 Task: Implement a JavaScript function to count the occurrences of a character in a string.
Action: Mouse moved to (64, 5)
Screenshot: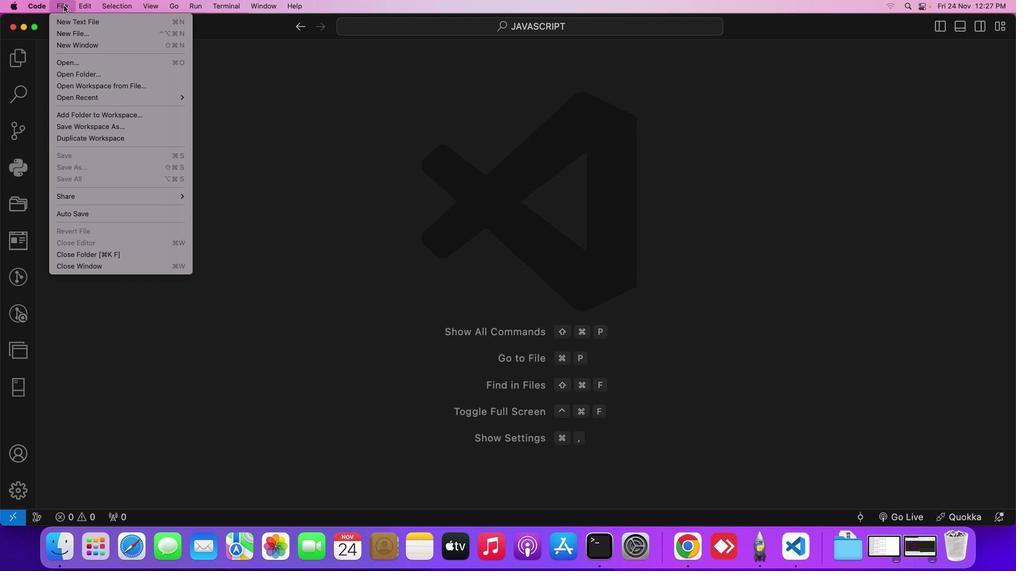 
Action: Mouse pressed left at (64, 5)
Screenshot: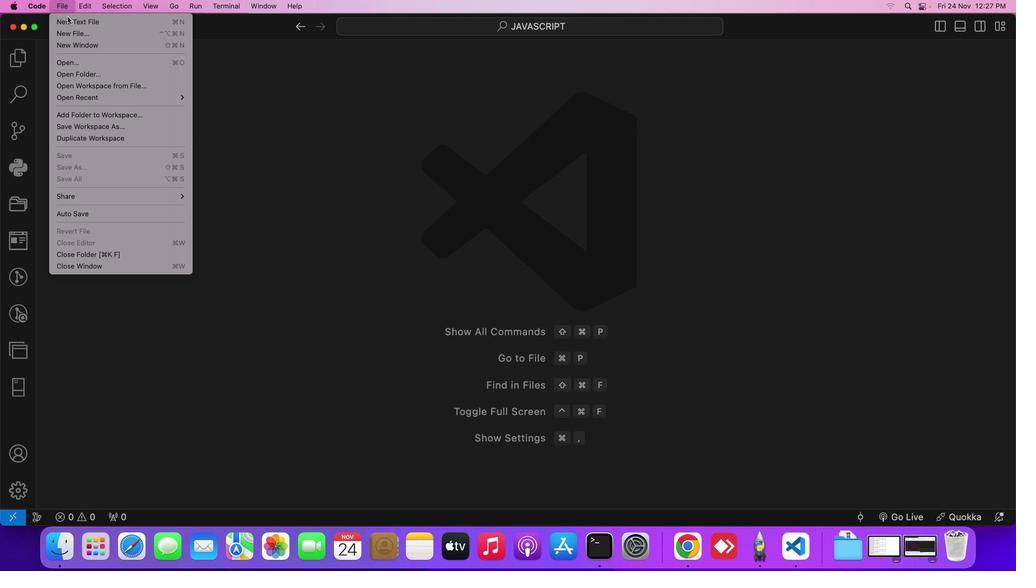 
Action: Mouse moved to (69, 20)
Screenshot: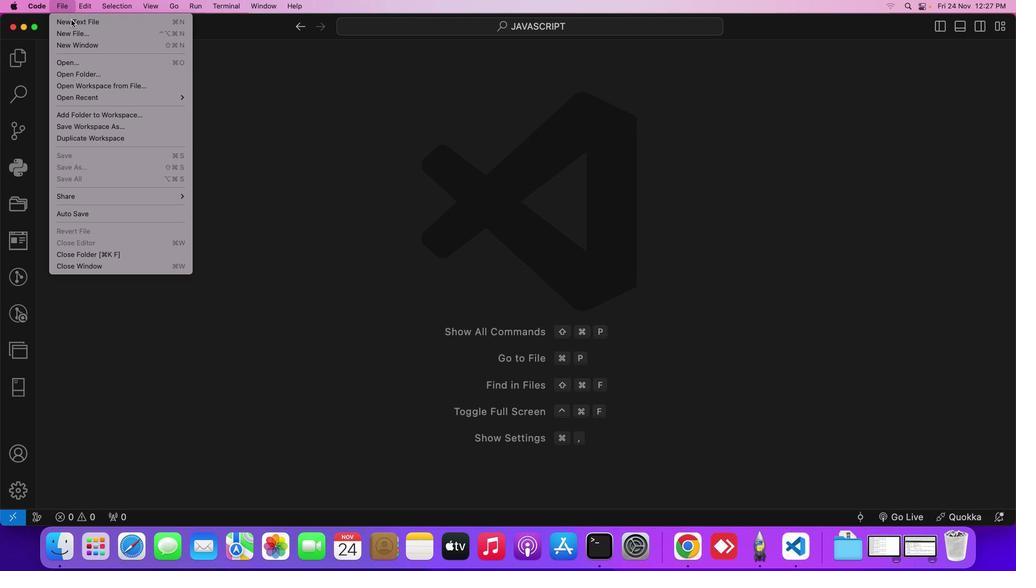 
Action: Mouse pressed left at (69, 20)
Screenshot: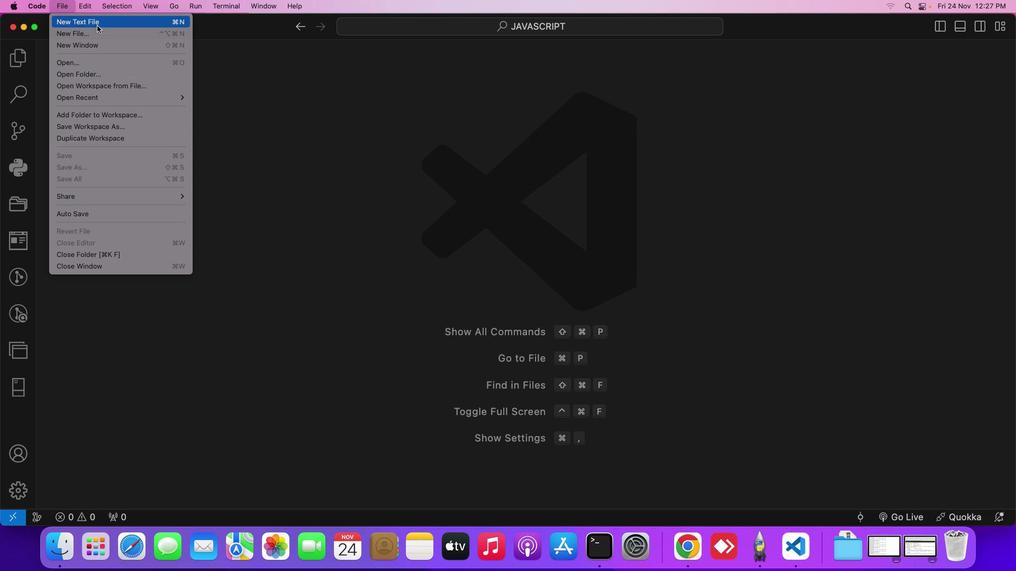 
Action: Mouse moved to (189, 79)
Screenshot: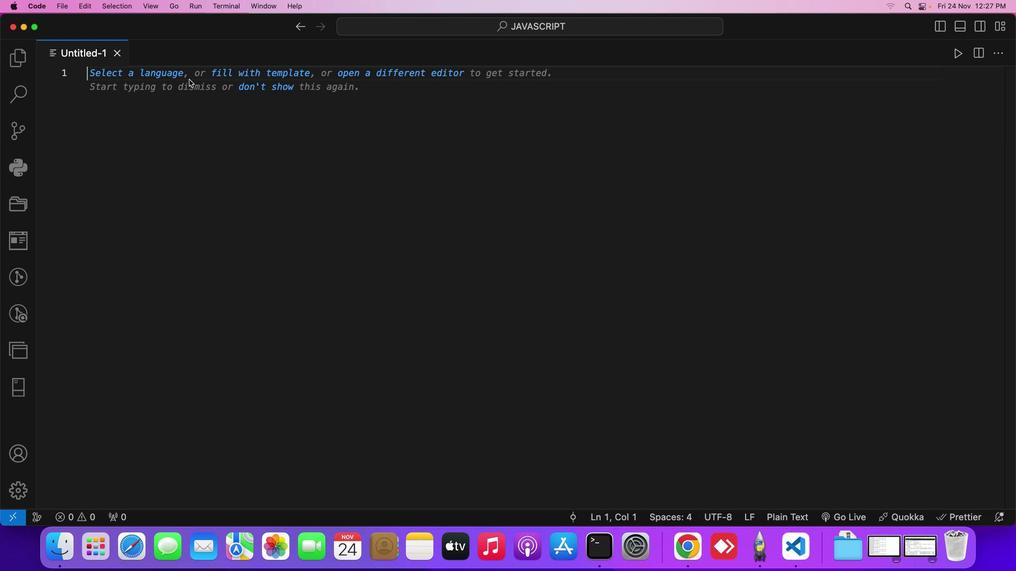 
Action: Key pressed Key.cmd's'
Screenshot: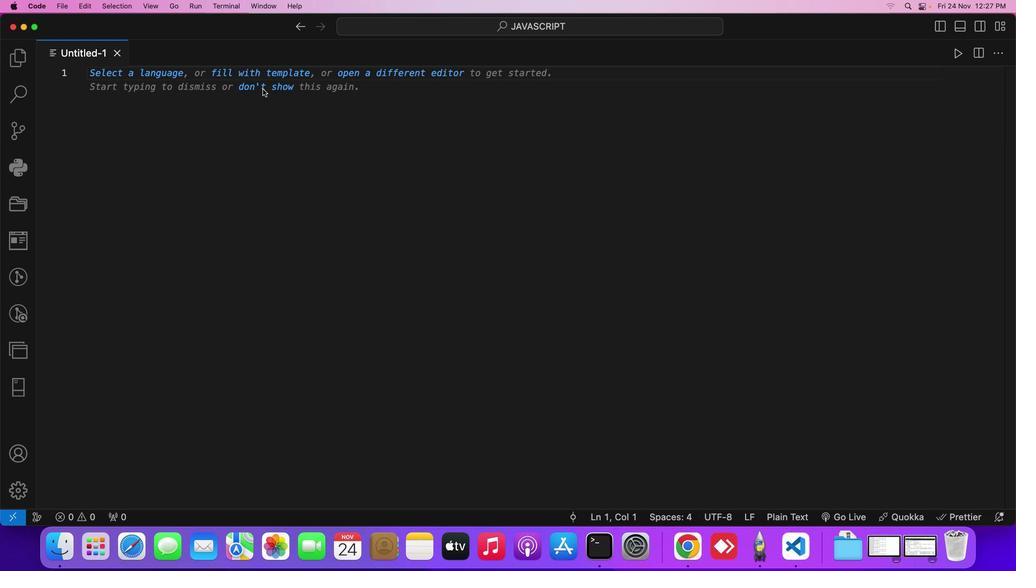
Action: Mouse moved to (518, 216)
Screenshot: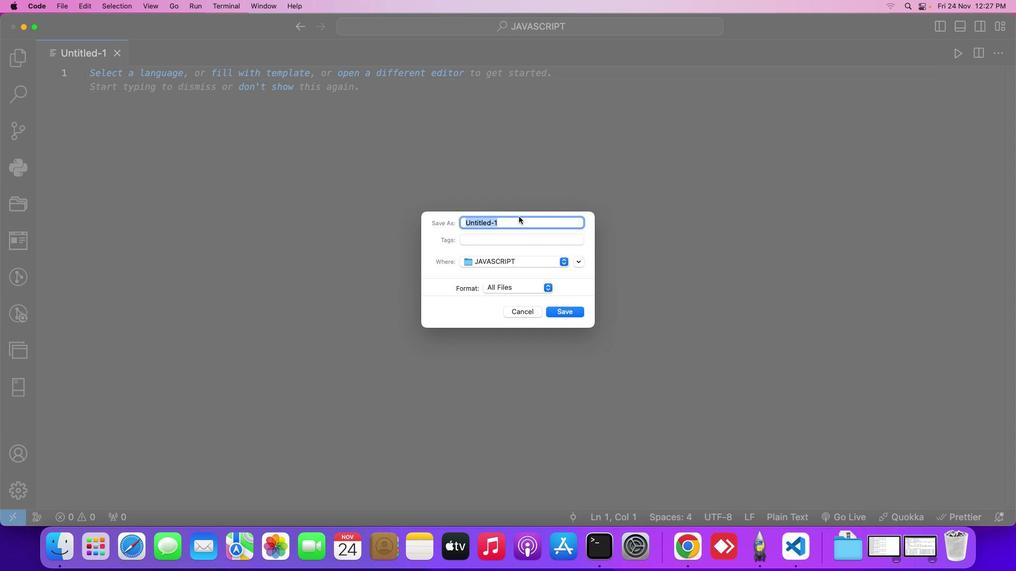 
Action: Mouse pressed left at (518, 216)
Screenshot: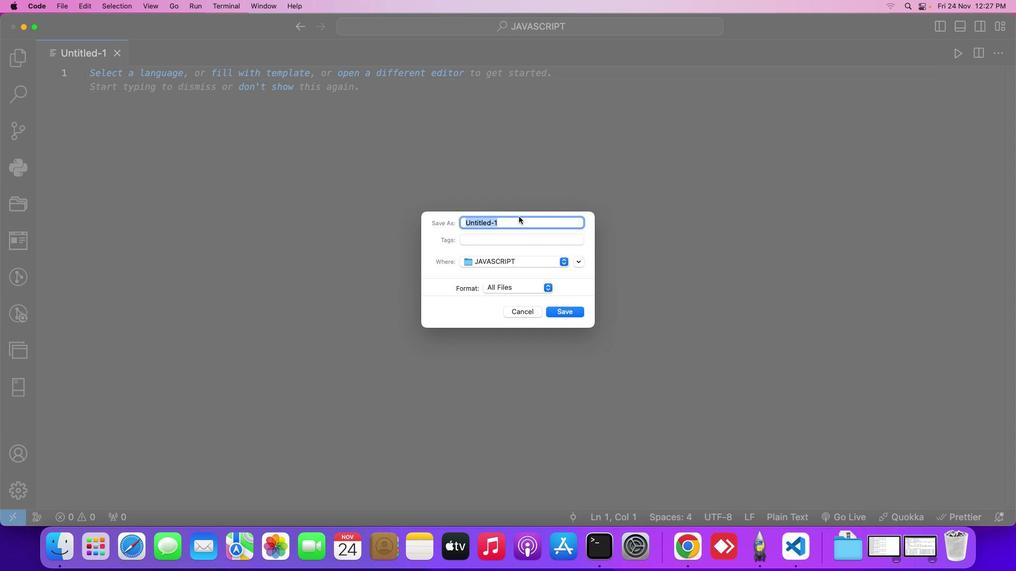 
Action: Mouse moved to (518, 221)
Screenshot: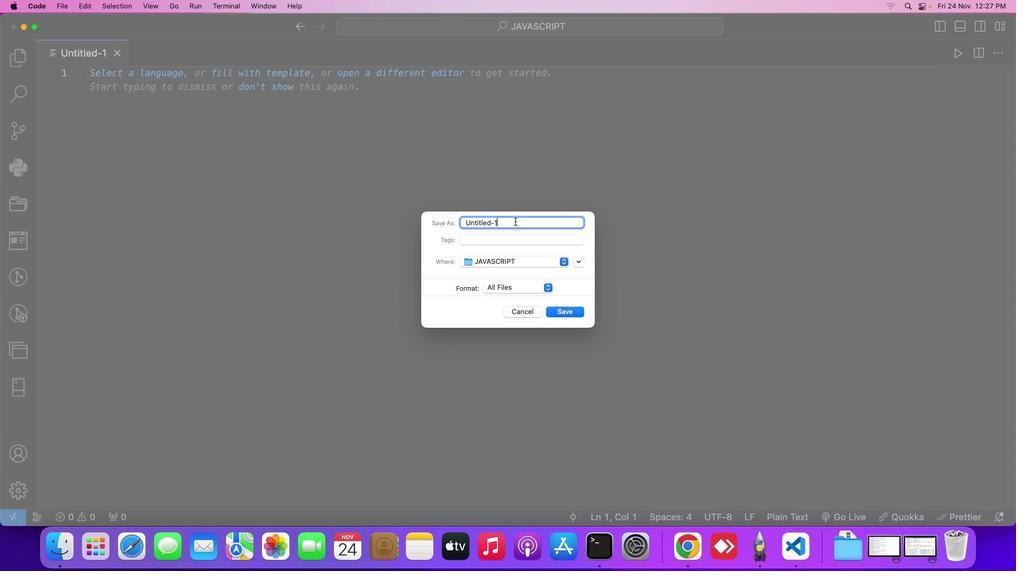 
Action: Mouse pressed left at (518, 221)
Screenshot: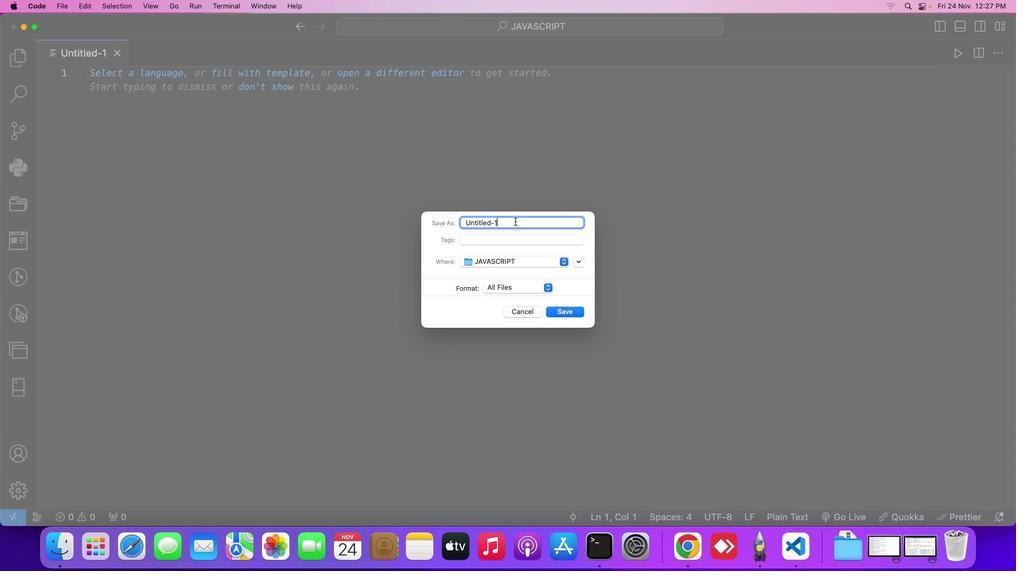 
Action: Mouse moved to (509, 220)
Screenshot: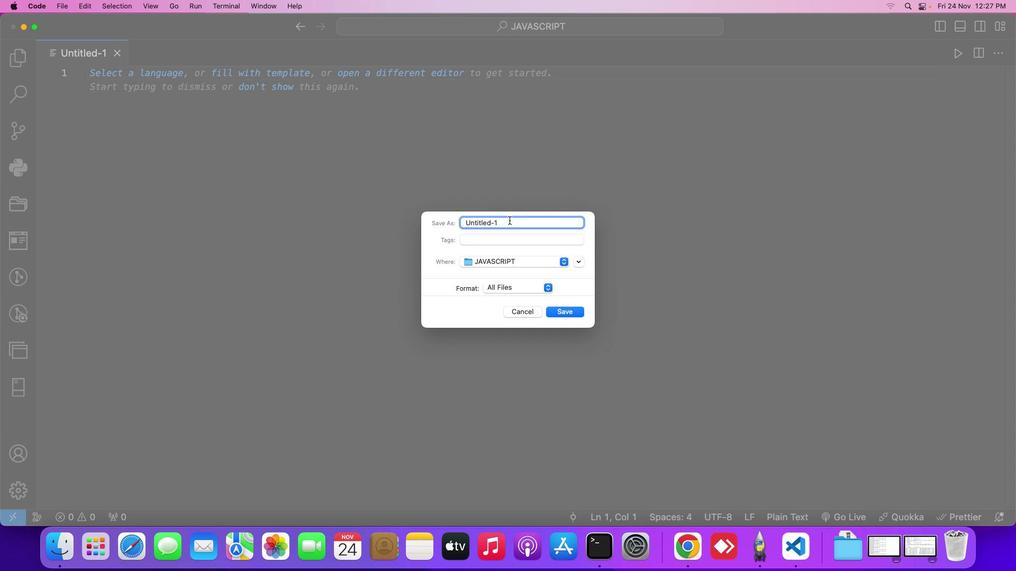 
Action: Key pressed Key.backspaceKey.backspaceKey.backspaceKey.backspaceKey.backspaceKey.backspaceKey.backspaceKey.backspaceKey.backspaceKey.backspaceKey.backspaceKey.shift_r'S''t''r''i''n''g'Key.backspaceKey.backspaceKey.backspaceKey.backspaceKey.backspaceKey.backspaceKey.shift_r'C''h''a''r'Key.shift_r'C''o''u''n''t''.''j''s'Key.enter'f''u''n''c''t''i''o''n'Key.space'c''o''u''n''t'Key.shift_r'O''c''c''u''r''e''n''c''e''s'Key.shift_r'(''s''t''r'','Key.space'c''h''a''r'Key.rightKey.spaceKey.shift_r'{'Key.enter'l''e''t'Key.space'c''o''u''n''t'Key.space'='Key.space'0'';'Key.enterKey.enter'f''o''r'Key.spaceKey.shift_r'(''l''e''t'Key.space'i''='Key.backspaceKey.space'='Key.space'0'';'Key.space'i'Key.shift_r'<'Key.backspaceKey.spaceKey.shift_r'<'Key.space's''t''r''.''l''e''n''g''t''h'';'Key.space'i'Key.shift_r'+''+'Key.rightKey.spaceKey.shift_r'{'Key.enter'i''f'Key.spaceKey.shift_r'(''s''t''r''.''c''h''a''r'Key.shift_r'A''t'Key.shift_r'(''i'Key.rightKey.space'=''=''='Key.space'c''h''a''r'Key.rightKey.spaceKey.shift_r'{'Key.enter'c''o''u''n''t'Key.spaceKey.shift_r'+''+'Key.backspaceKey.backspaceKey.backspaceKey.shift_r'+''+'';'Key.downKey.downKey.enterKey.enter'r''e''t''u''r''n'Key.space'c''o''u''n''t'';'Key.downKey.enterKey.enter'/''/'Key.spaceKey.shift_r'E''x''a''m''p''l''e'Key.space'u''s''a''g''e'Key.shift_r':'Key.enter'c''o''n''s''t'Key.space'm''y'Key.shift_r'S''t''r''i''n''g'Key.space'='Key.spaceKey.shift_r'"'Key.shift_r'H''e''l''l''o'','Key.space'w''o''r''l''d'Key.shift_r'!'Key.right';'Key.enter'c''o''n''s''t'Key.space'c''h''a''r'Key.shift_r'T''o'Key.shift_r'C''o''u''n''t'Key.space'='Key.spaceKey.shift_r'"''0'Key.rightKey.backspaceKey.backspace'o'Key.shift_r'"'';'Key.enterKey.enter'c''o''n''s''t'Key.space'r''e''s''u''l''t'Key.space'='Key.space'c''o''u''n''t'Key.shift_r'O''c''c''u''r''e''n''c''e''s'Key.shift_r'(''m''y'Key.shift_r'S''t''r''i''n''g'','Key.space'c''h''a''r'Key.shift_r'T''o'Key.shift_r'C''o''u''n''t'Key.right';'Key.enter'c''o''n''s''o''l''e''.''l''o''g'Key.shift_r'('"'"Key.shift_rKey.backspace'`'Key.shift_r'T''h''e'Key.space'c''h''a''r''a''c''t''e''r'Key.spaceKey.shift_r'"'Key.shift_r'$'Key.shift_r'{''c''h''a''r'Key.shift_r'T'Key.enterKey.rightKey.shift_r'"'Key.space'c'Key.backspace'o''c''c''u''r''e'Key.backspace's'Key.spaceKey.shift_r'$'Key.shift_r'{''r''e''s''u''l''t'Key.rightKey.space't''i''m''e''s'Key.space'i''n'Key.space't''h''e'Key.space's''t''r''i''n''g''.'Key.spaceKey.backspaceKey.rightKey.right';'Key.enter
Screenshot: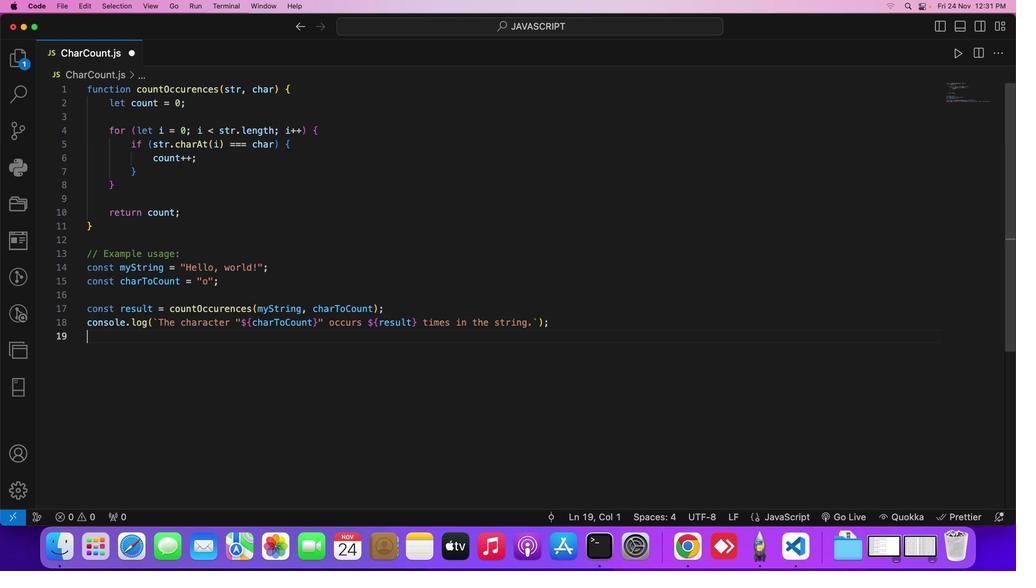 
Action: Mouse moved to (456, 201)
Screenshot: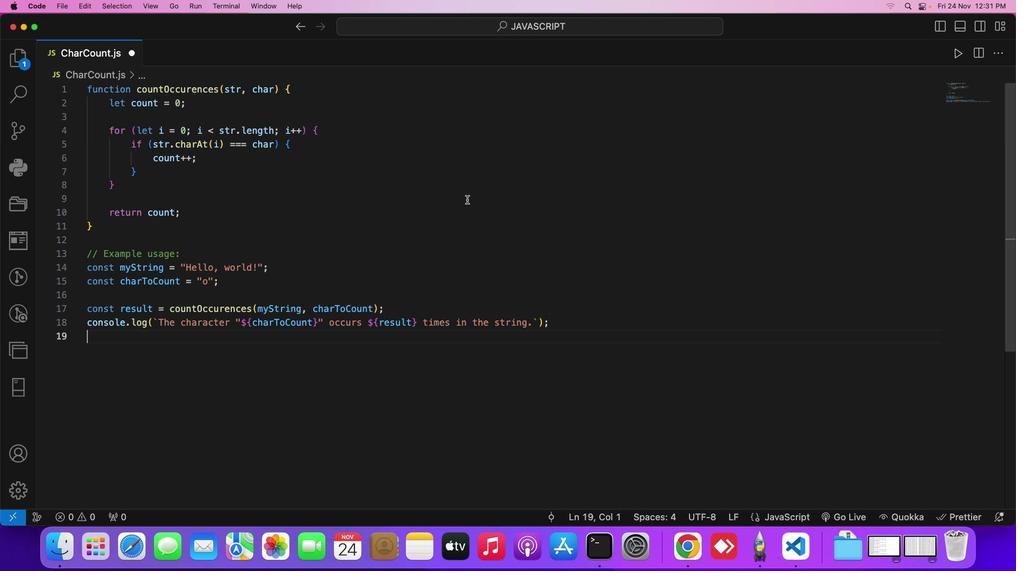 
Action: Key pressed Key.cmd
Screenshot: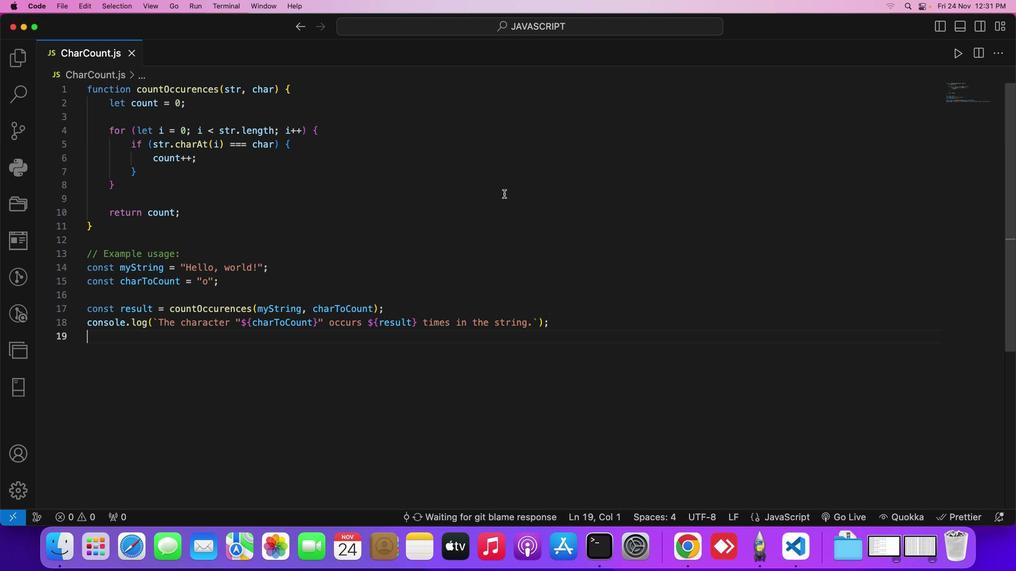 
Action: Mouse moved to (459, 201)
Screenshot: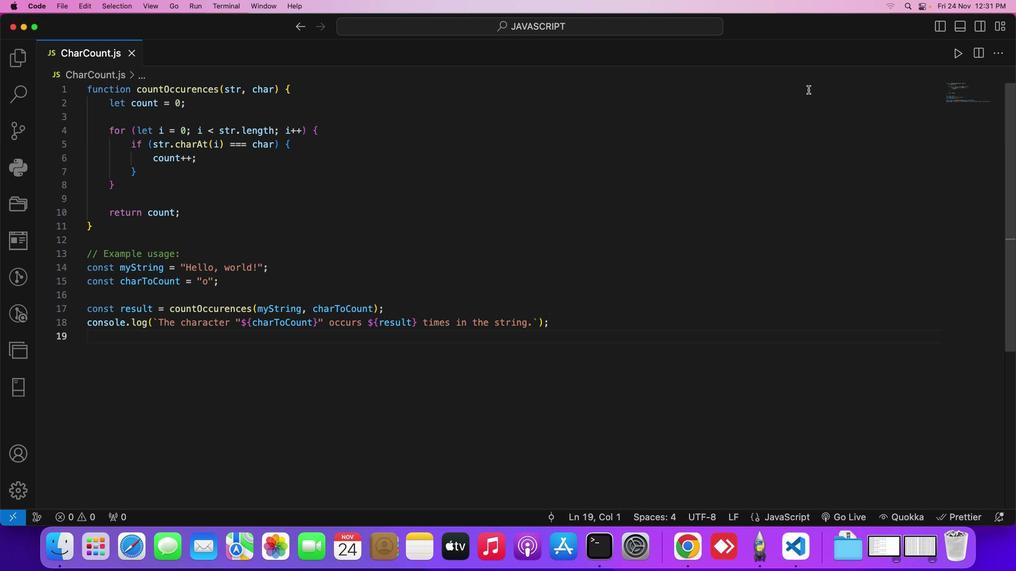 
Action: Key pressed 's'
Screenshot: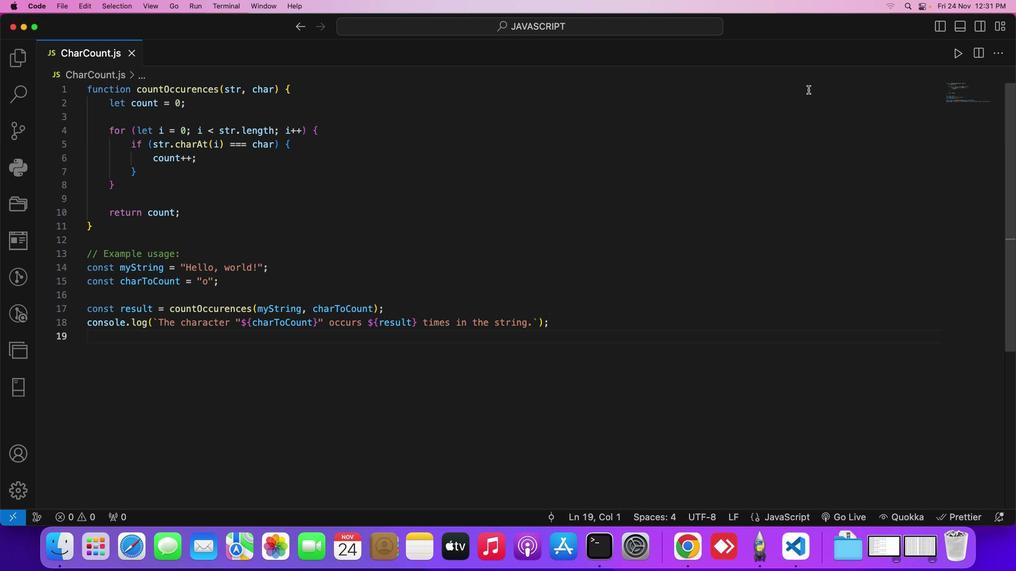 
Action: Mouse moved to (522, 64)
Screenshot: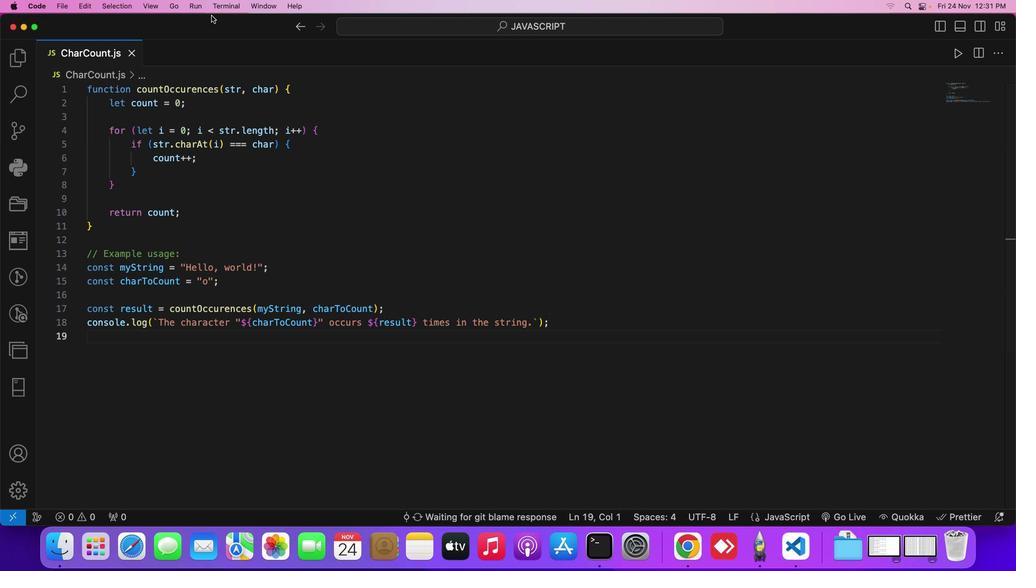 
Action: Key pressed Key.cmd
Screenshot: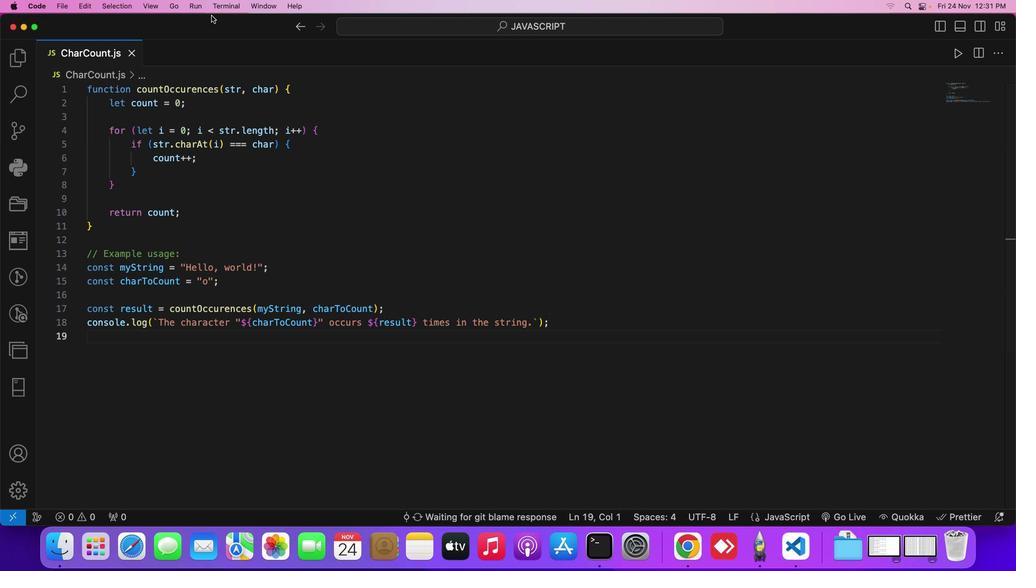 
Action: Mouse moved to (445, 64)
Screenshot: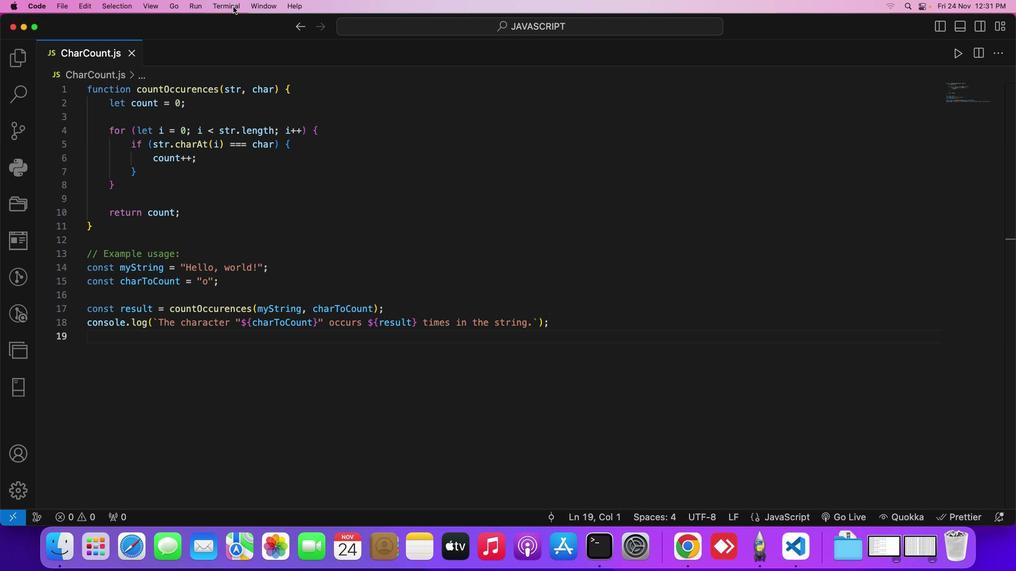 
Action: Key pressed 's'
Screenshot: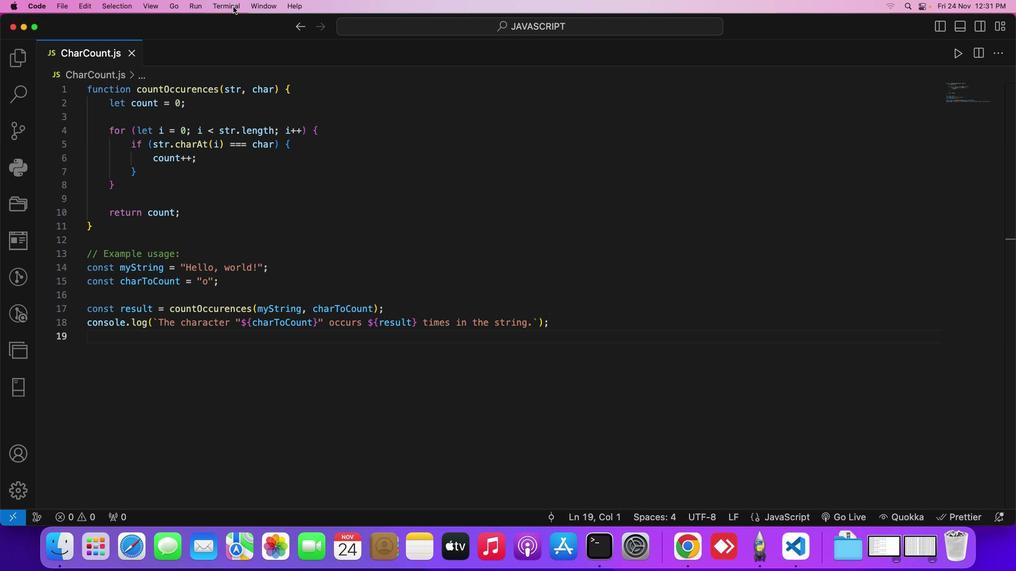 
Action: Mouse moved to (230, 4)
Screenshot: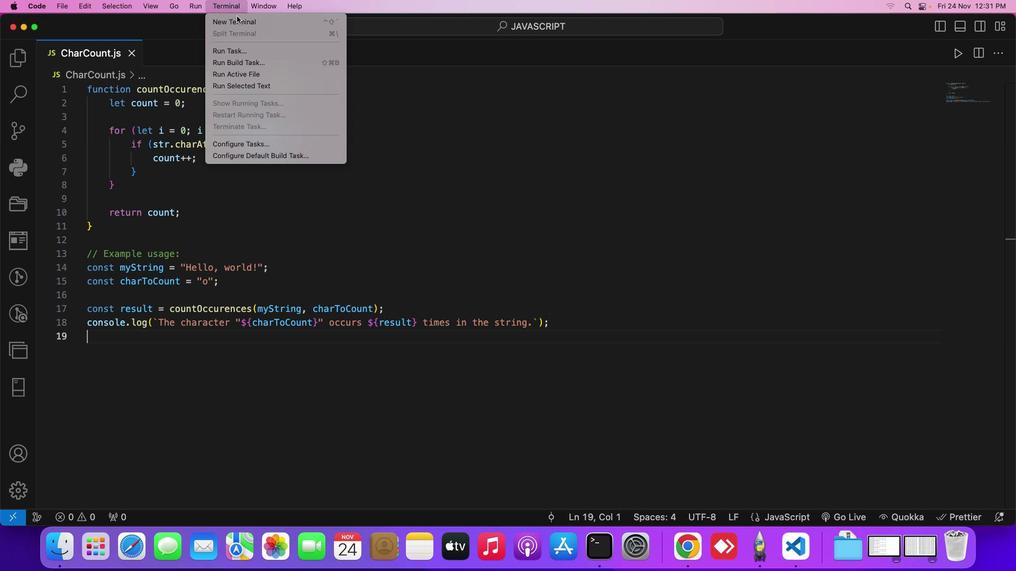 
Action: Mouse pressed left at (230, 4)
Screenshot: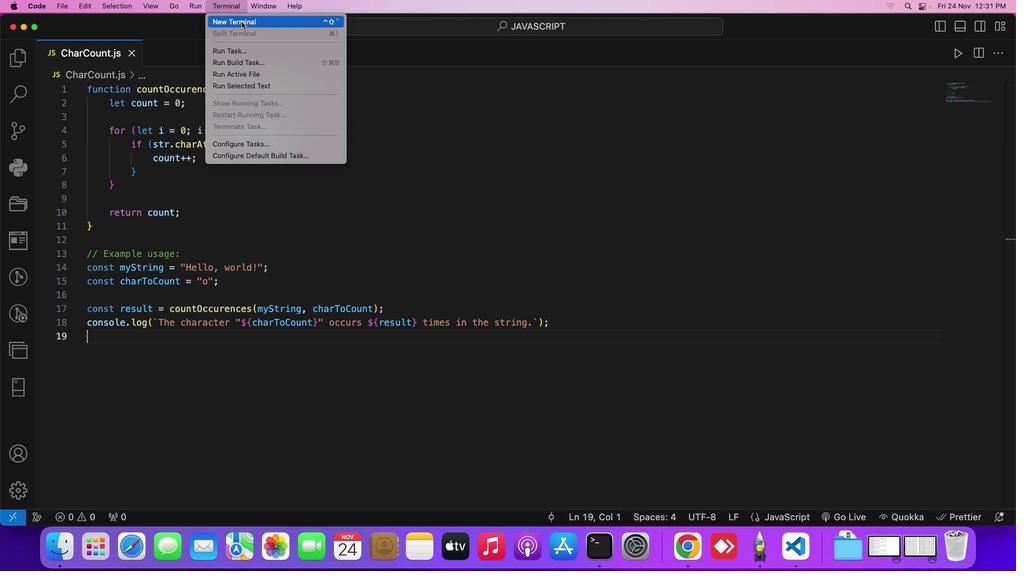 
Action: Mouse moved to (243, 20)
Screenshot: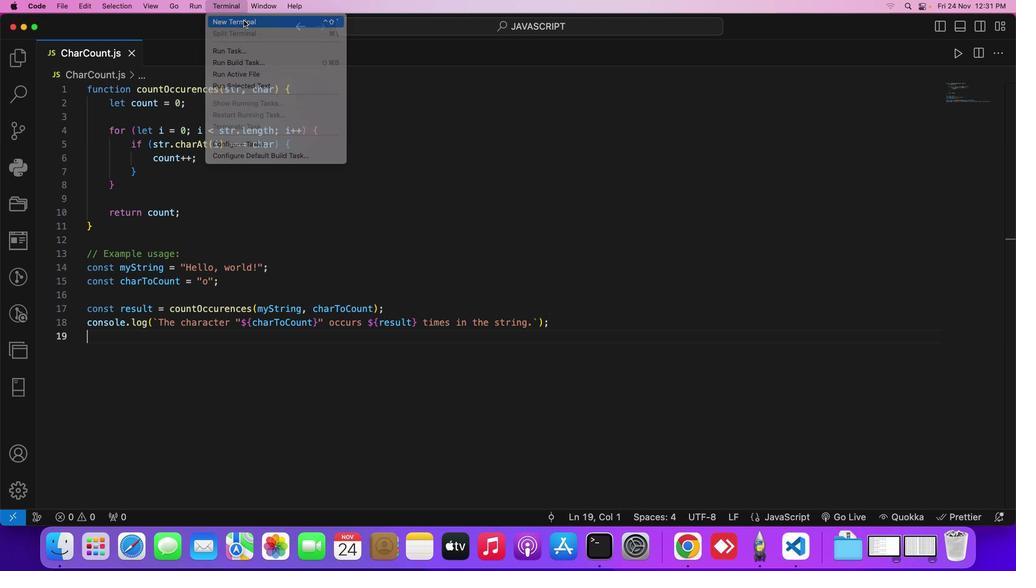 
Action: Mouse pressed left at (243, 20)
Screenshot: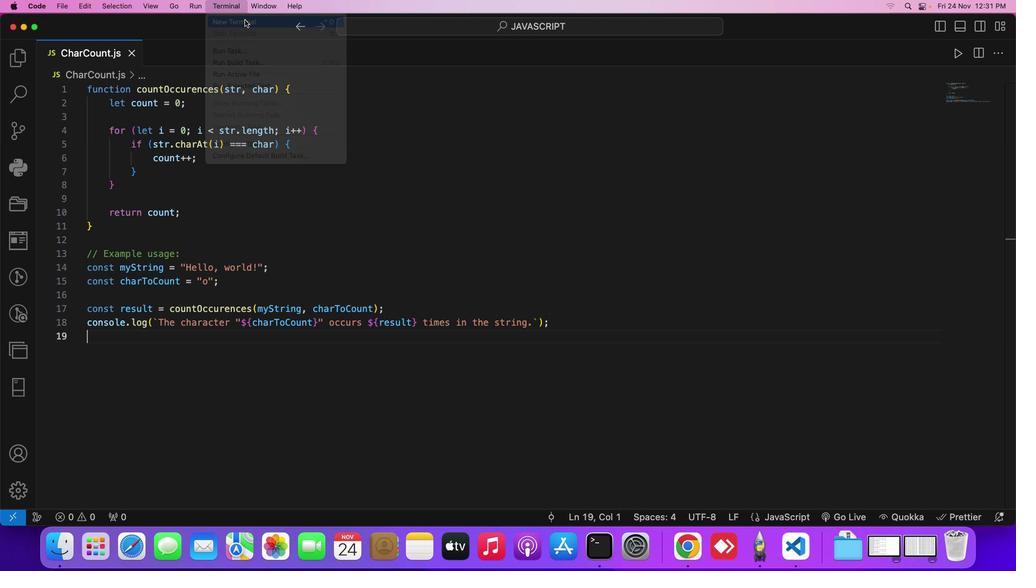 
Action: Mouse moved to (907, 156)
Screenshot: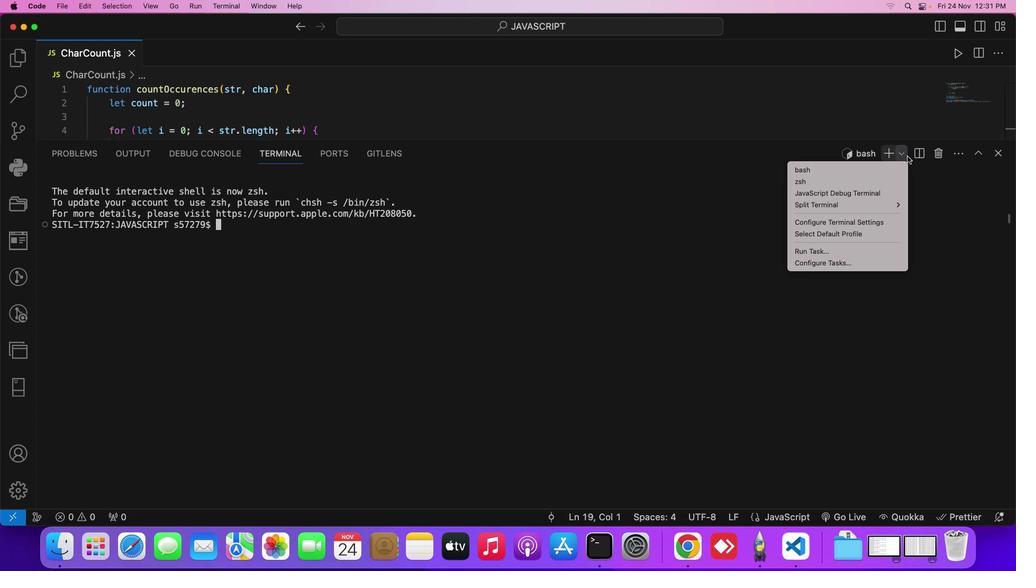 
Action: Mouse pressed left at (907, 156)
Screenshot: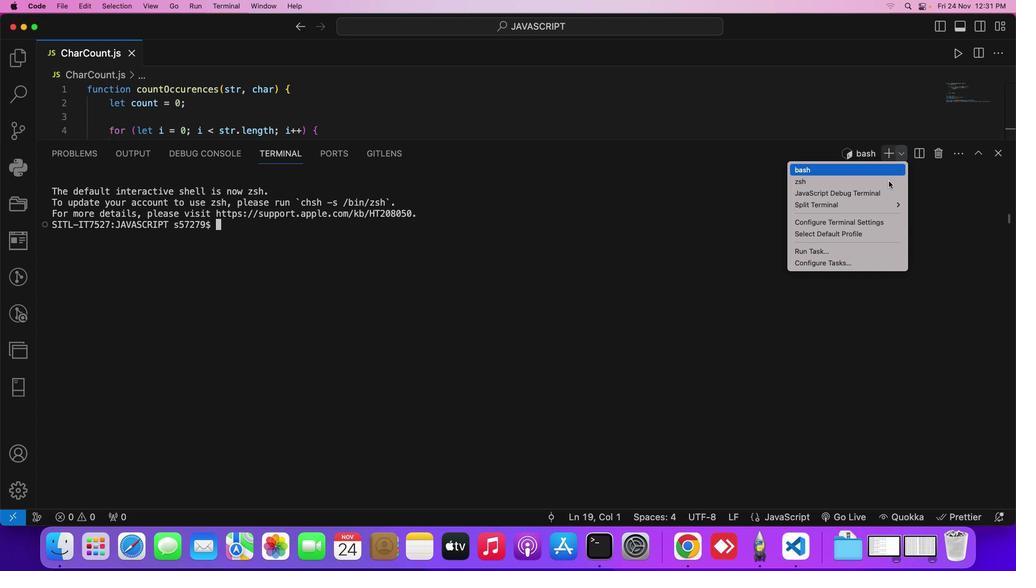 
Action: Mouse moved to (873, 193)
Screenshot: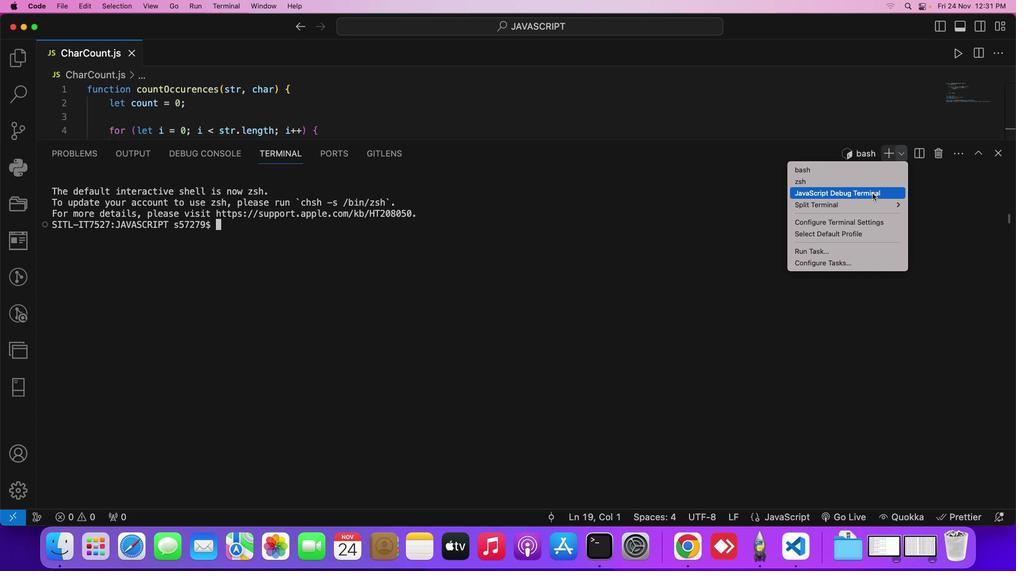 
Action: Mouse pressed left at (873, 193)
Screenshot: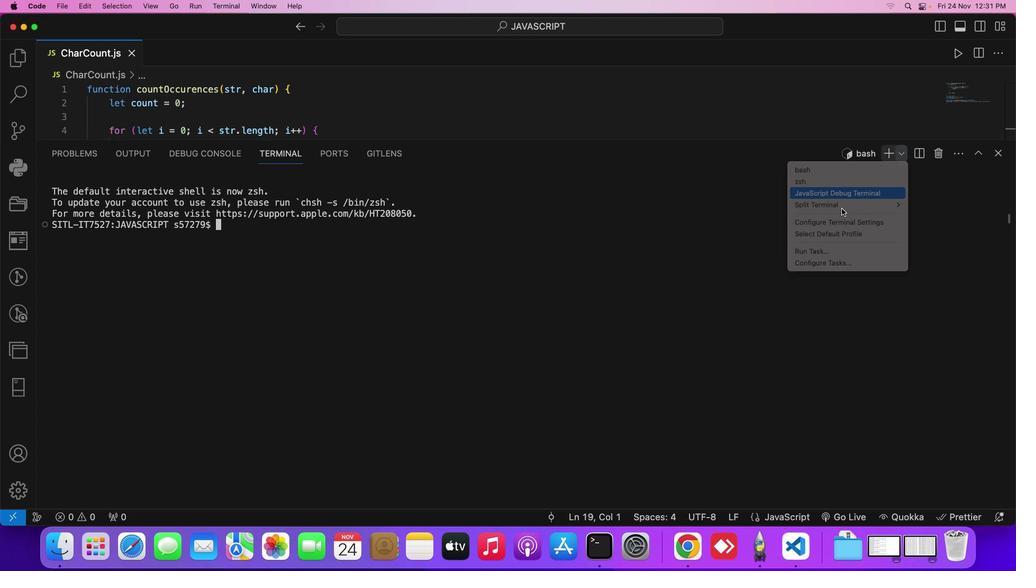 
Action: Mouse moved to (281, 237)
Screenshot: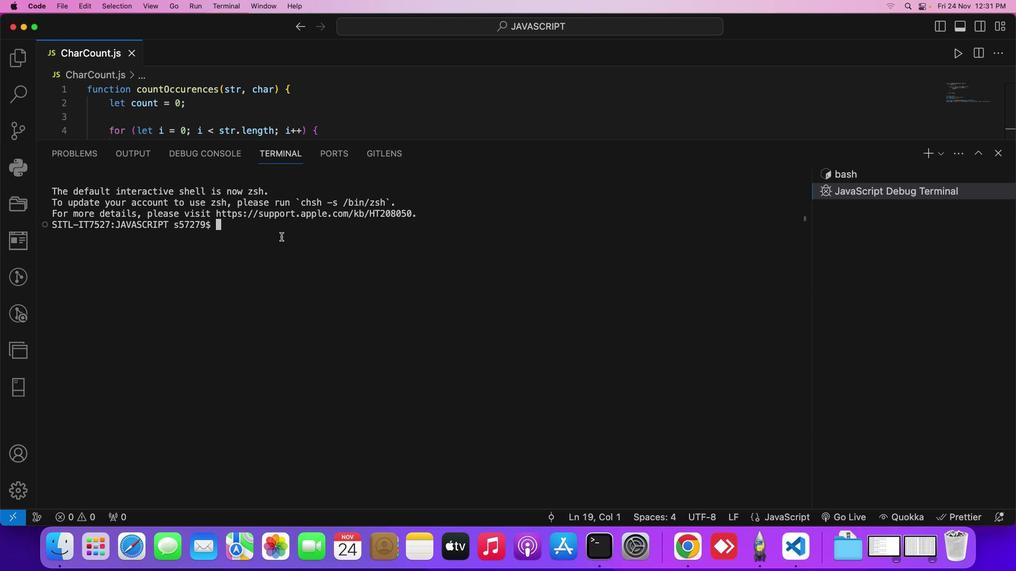 
Action: Key pressed 'n''o''d''e'Key.spaceKey.shift_r'C''h''a''r'Key.shift_r'C''o''u''n''t''.''j''s'Key.enter
Screenshot: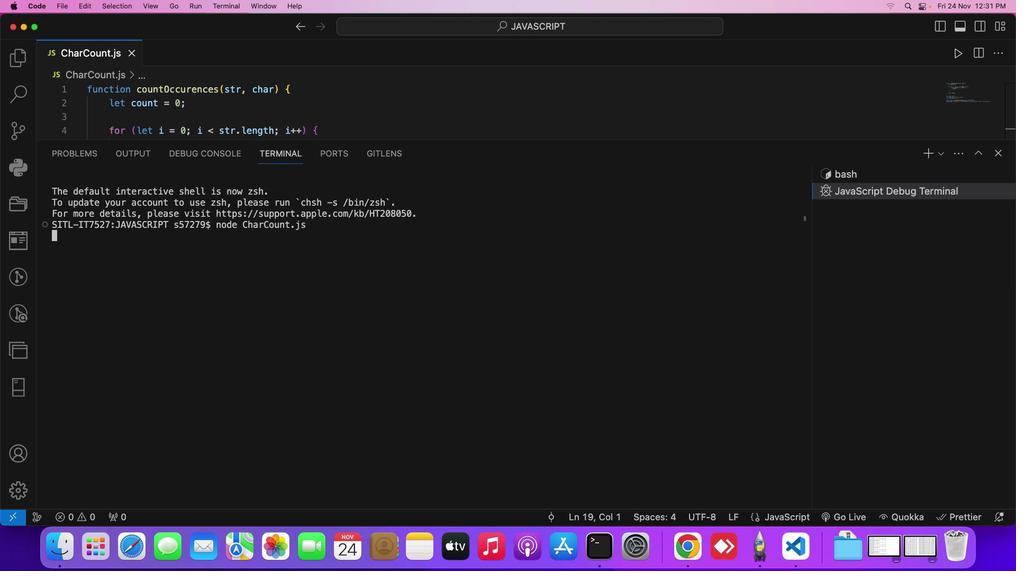 
